 Task: Add the task  Add support for in-app purchases and microtransactions to the section Design Review Sprint in the project Whiteboard and add a Due Date to the respective task as 2023/12/26.
Action: Mouse moved to (821, 505)
Screenshot: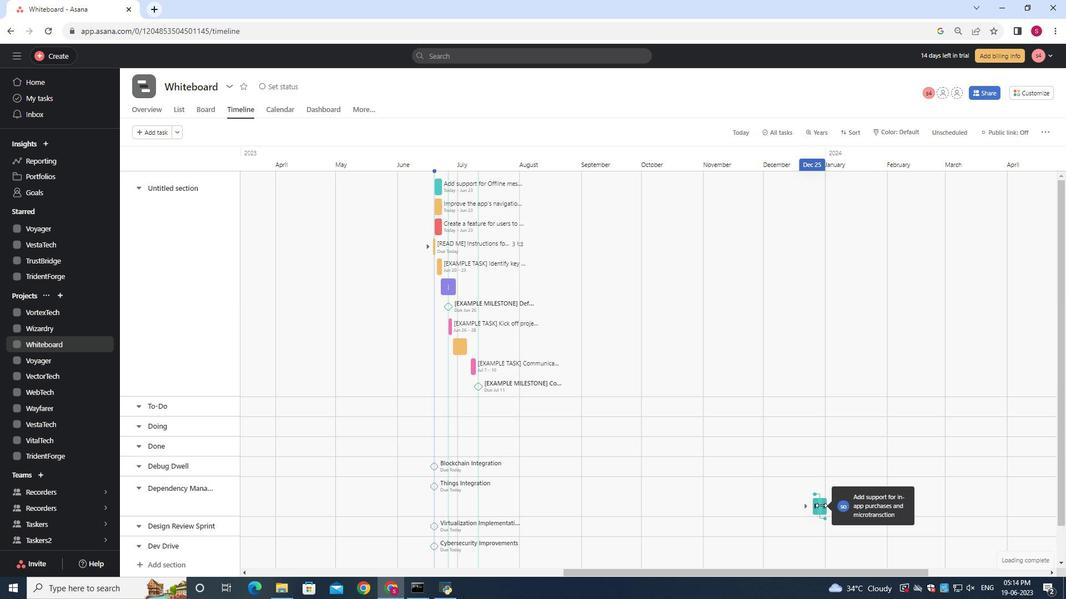 
Action: Mouse pressed left at (821, 505)
Screenshot: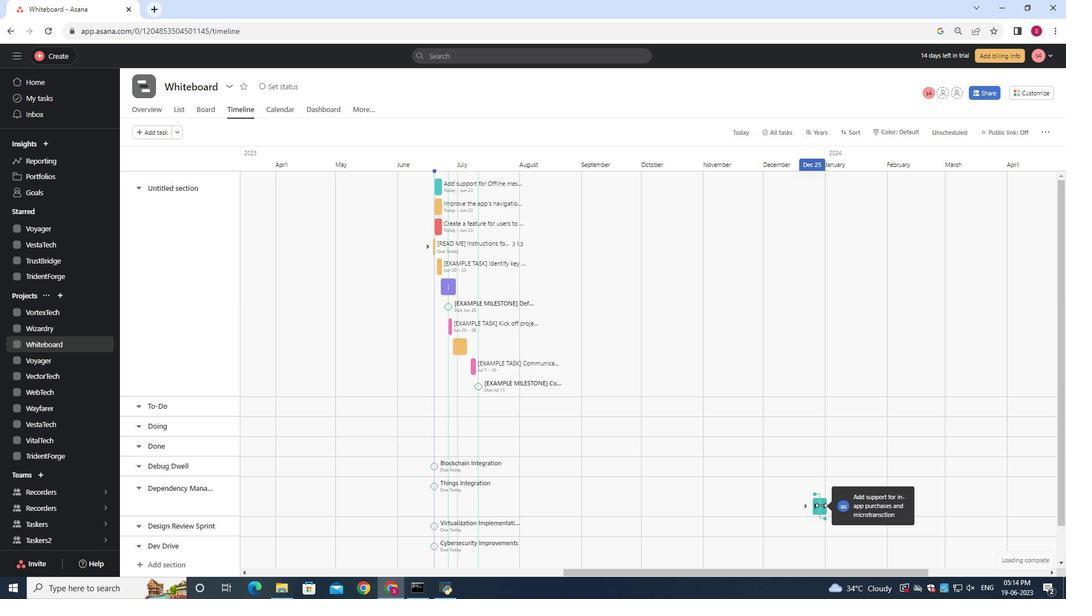 
Action: Mouse moved to (818, 506)
Screenshot: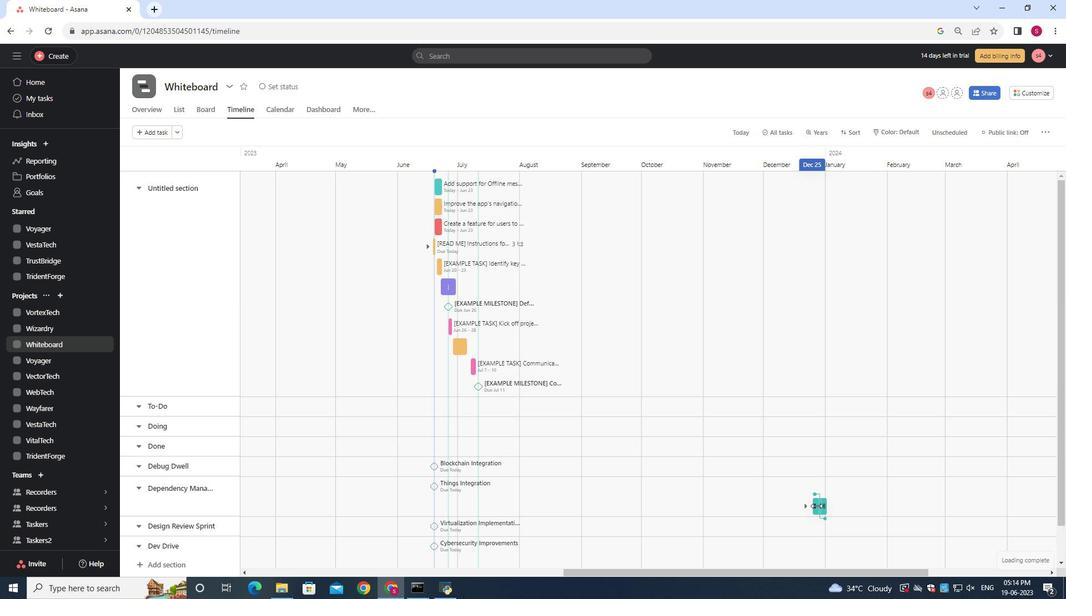 
Action: Mouse pressed left at (818, 506)
Screenshot: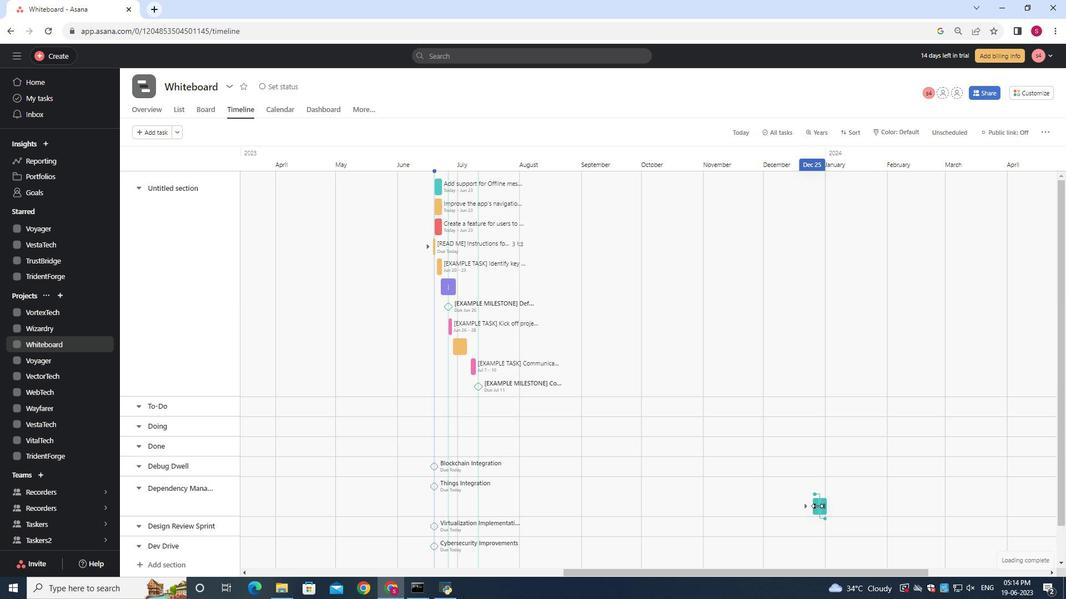 
Action: Mouse moved to (900, 226)
Screenshot: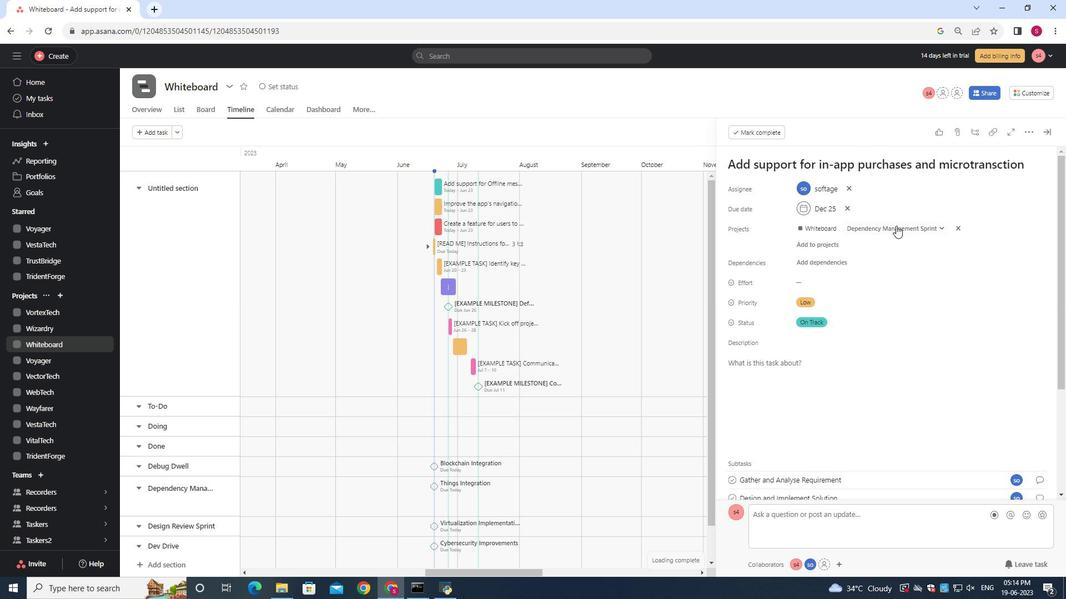 
Action: Mouse pressed left at (900, 226)
Screenshot: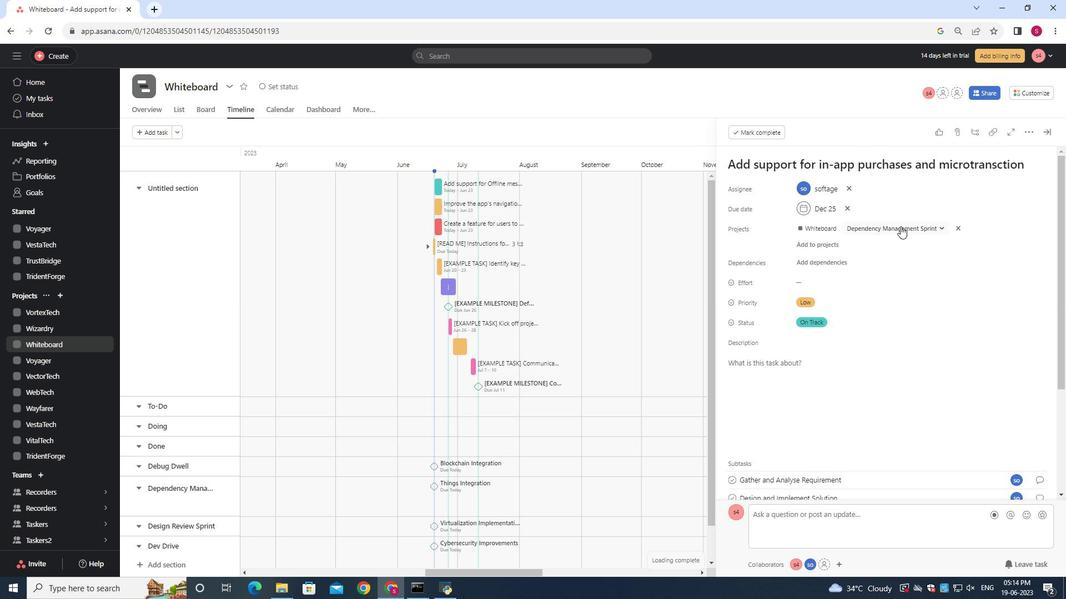 
Action: Mouse moved to (873, 358)
Screenshot: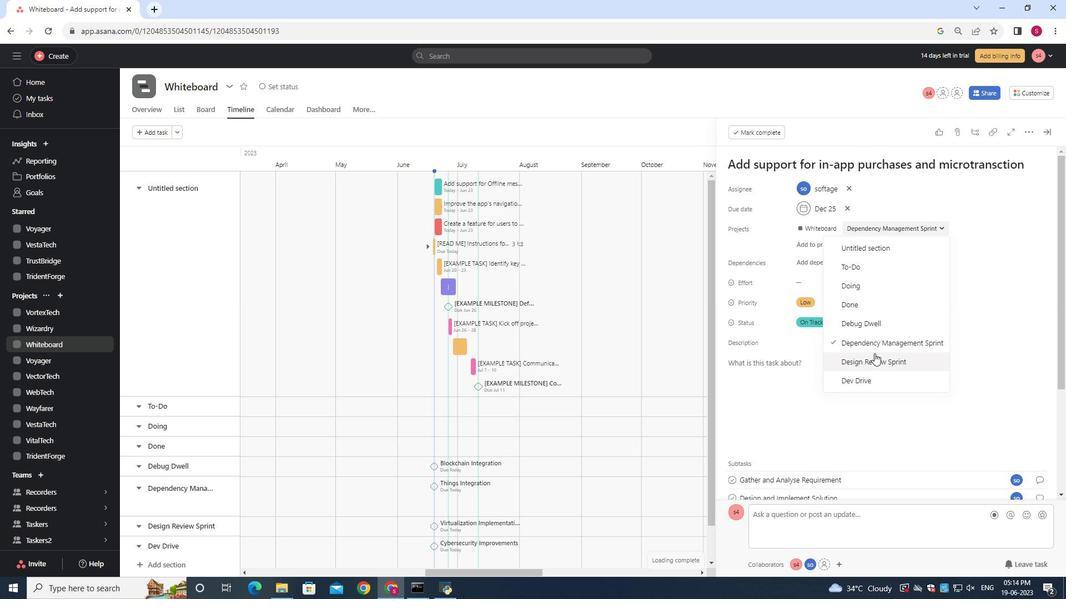 
Action: Mouse pressed left at (873, 358)
Screenshot: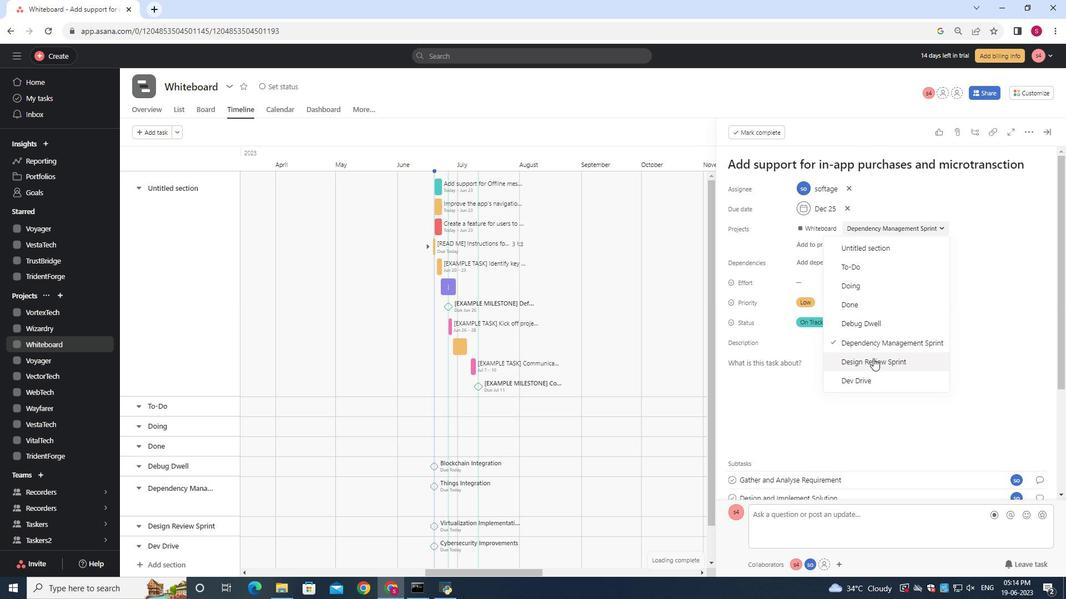 
Action: Mouse moved to (839, 209)
Screenshot: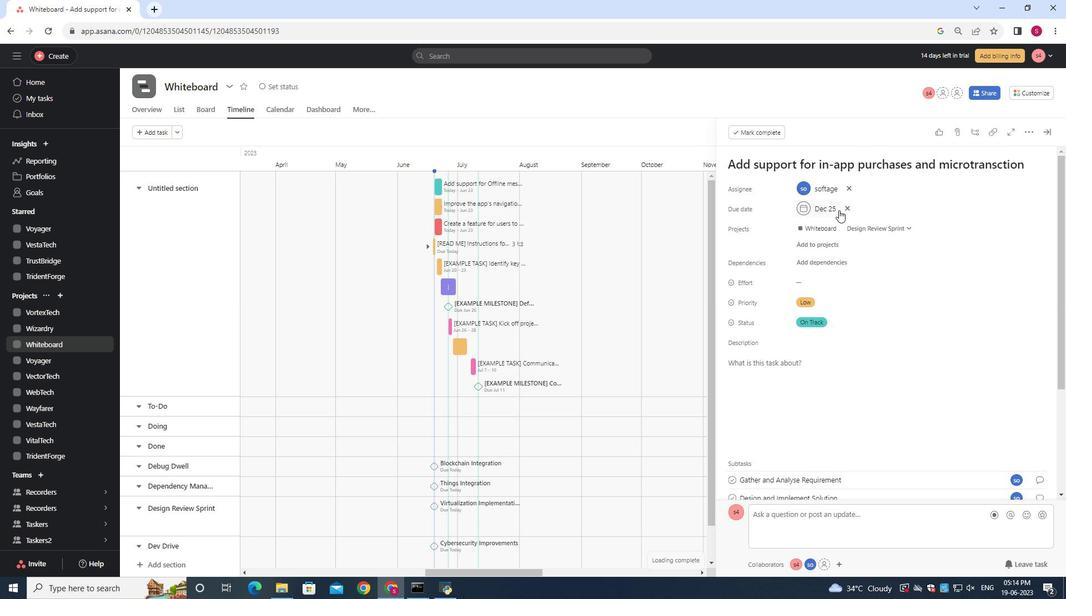 
Action: Mouse pressed left at (839, 209)
Screenshot: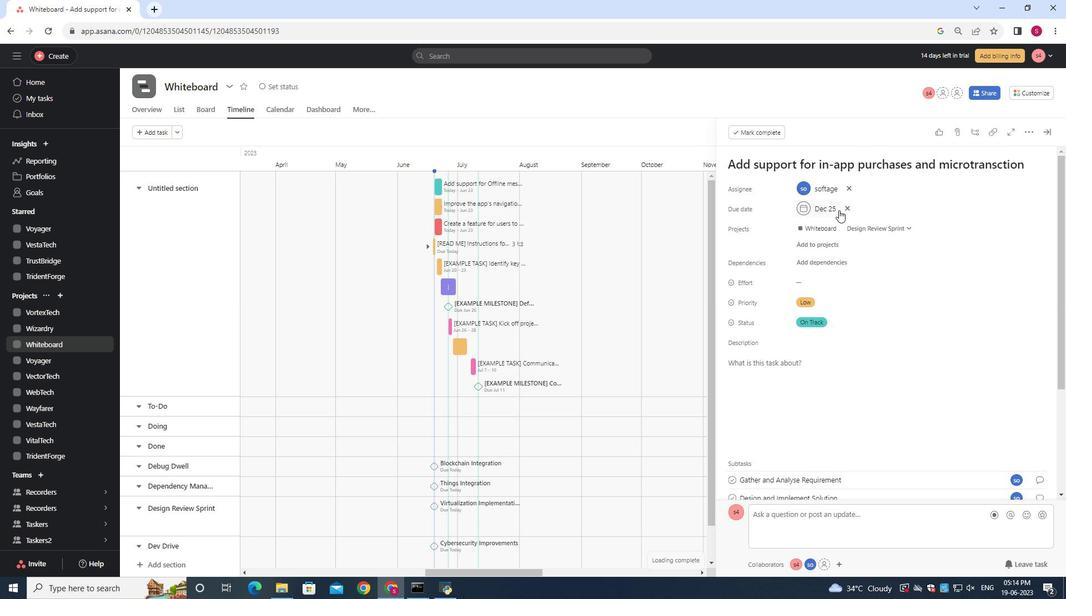 
Action: Mouse moved to (939, 164)
Screenshot: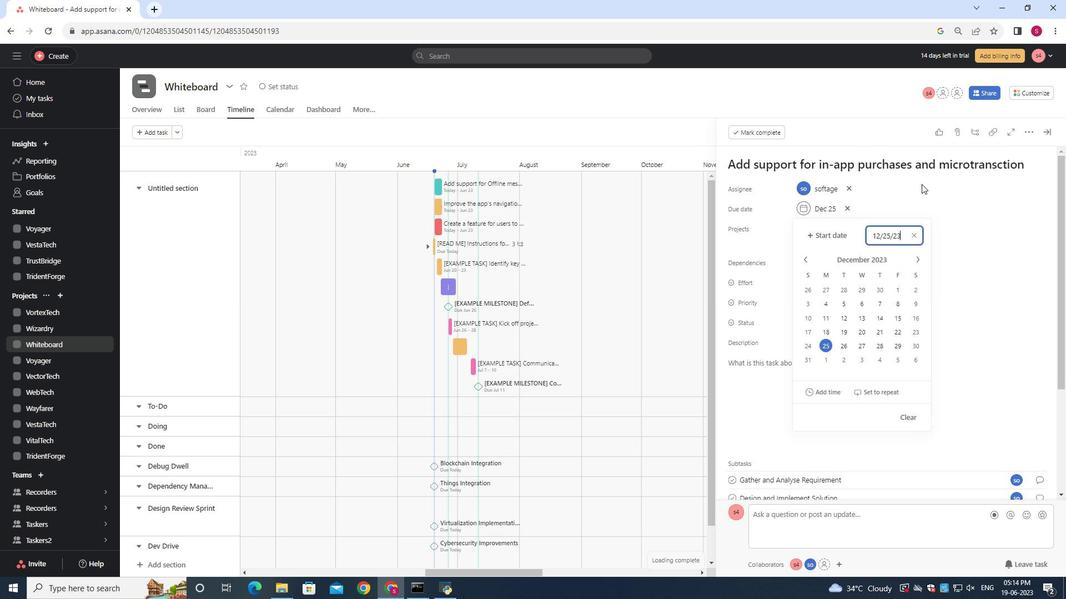 
Action: Key pressed ctrl+A
Screenshot: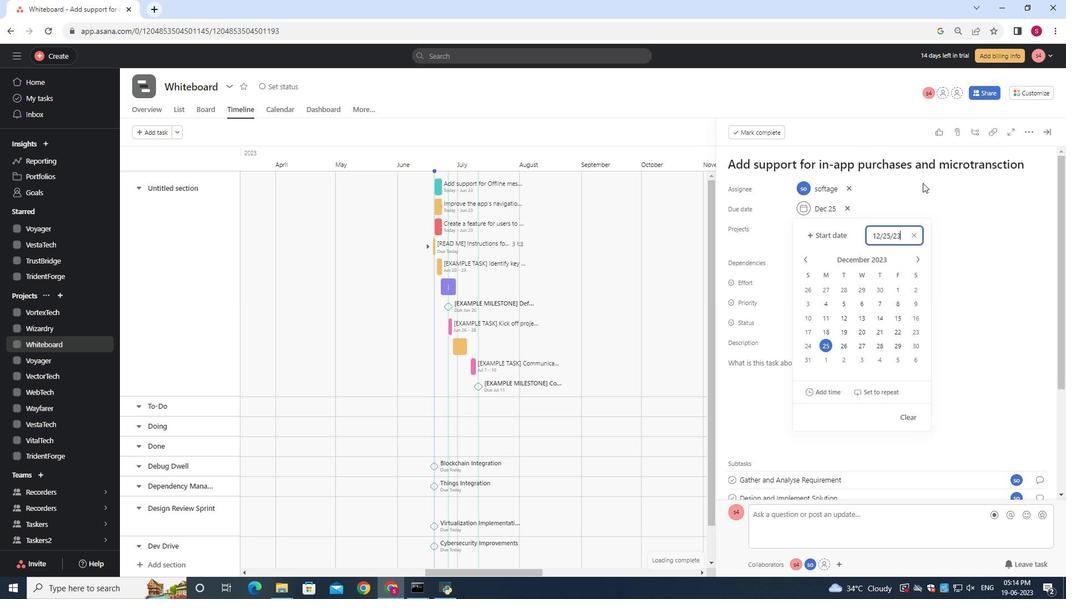 
Action: Mouse moved to (936, 161)
Screenshot: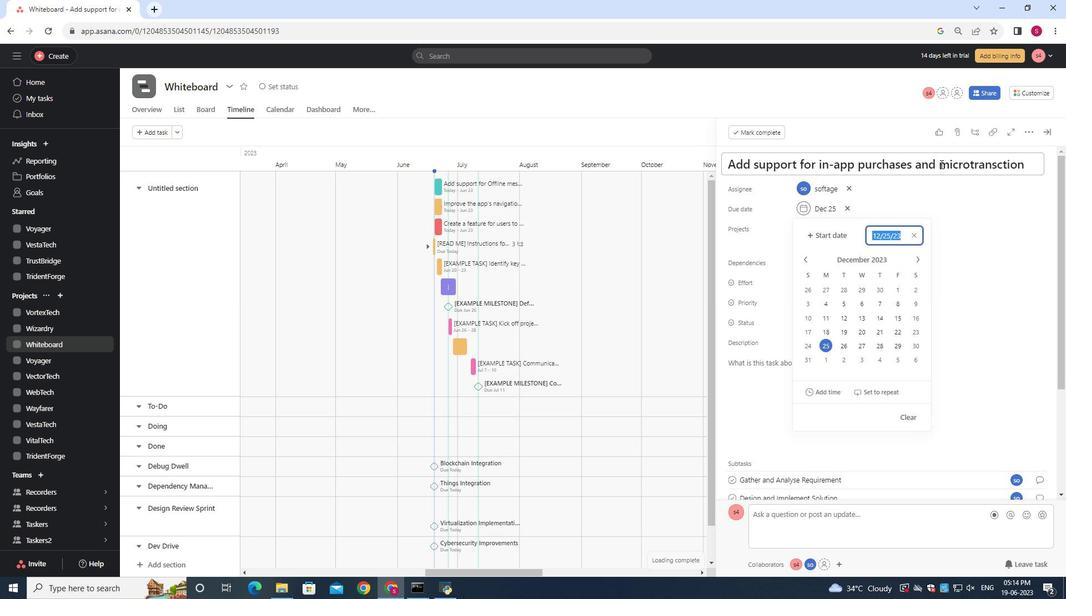 
Action: Key pressed <Key.backspace>2023/12/26<Key.enter>
Screenshot: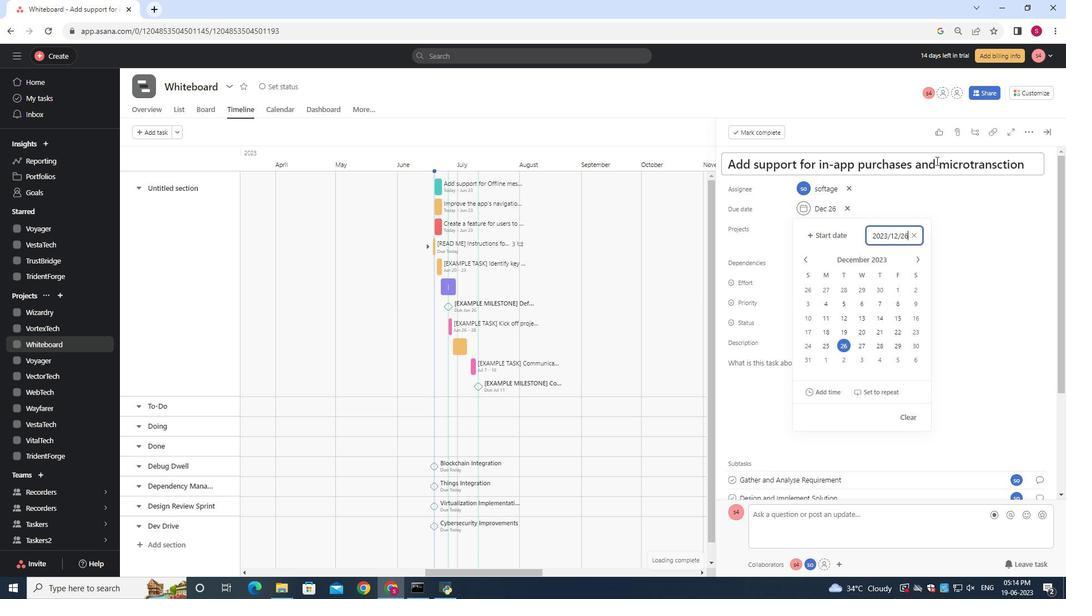 
